 Task: In the  document Msword.docx Add page color 'Sky Blue'Sky Blue . Insert watermark . Insert watermark  Confidential  Apply Font Style in watermark Arial; font size  117 and place the watermark  Diagonally 
Action: Mouse moved to (54, 71)
Screenshot: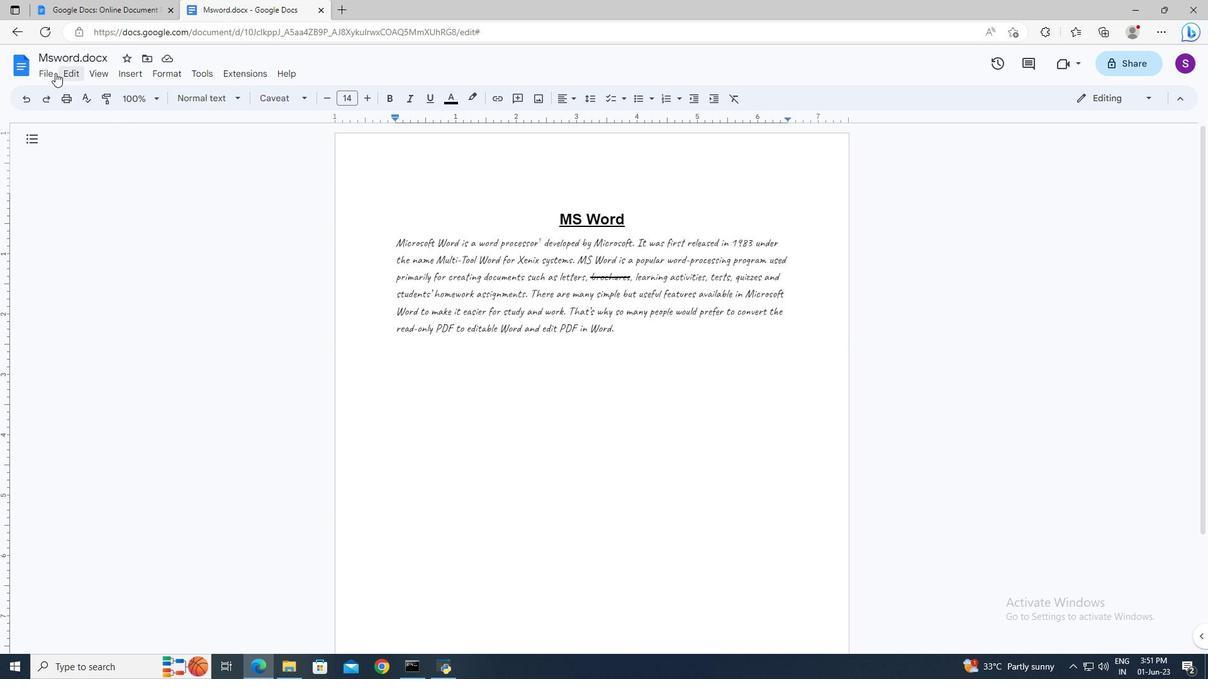 
Action: Mouse pressed left at (54, 71)
Screenshot: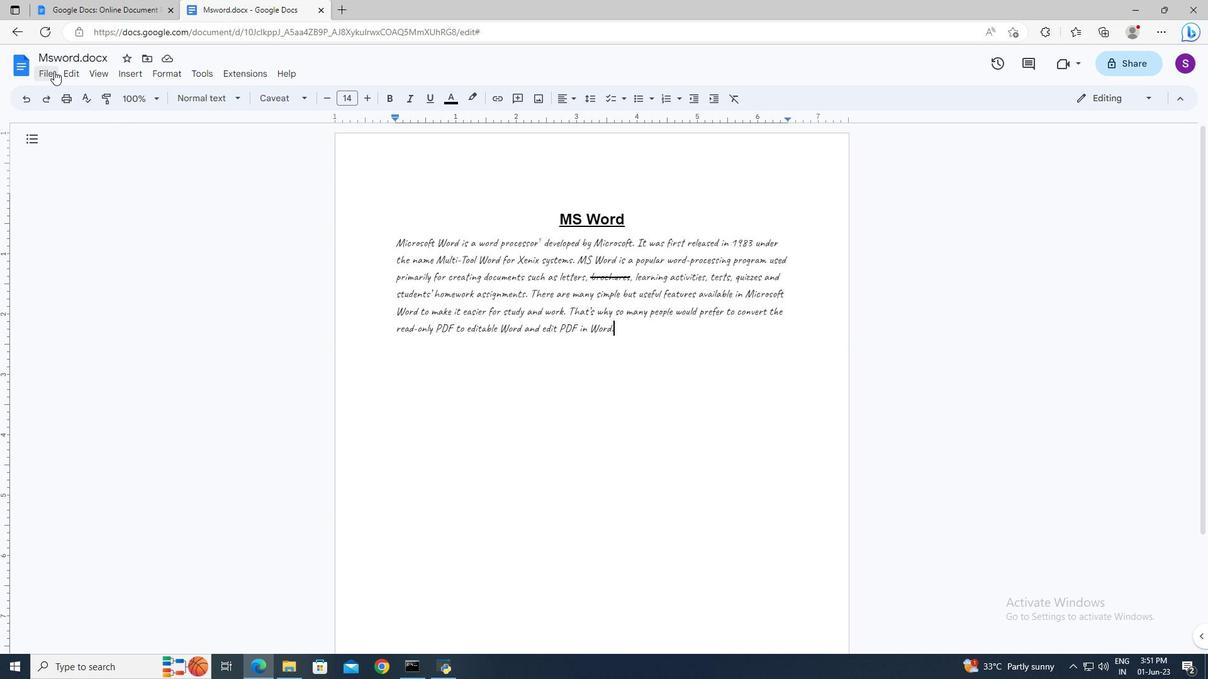 
Action: Mouse moved to (101, 424)
Screenshot: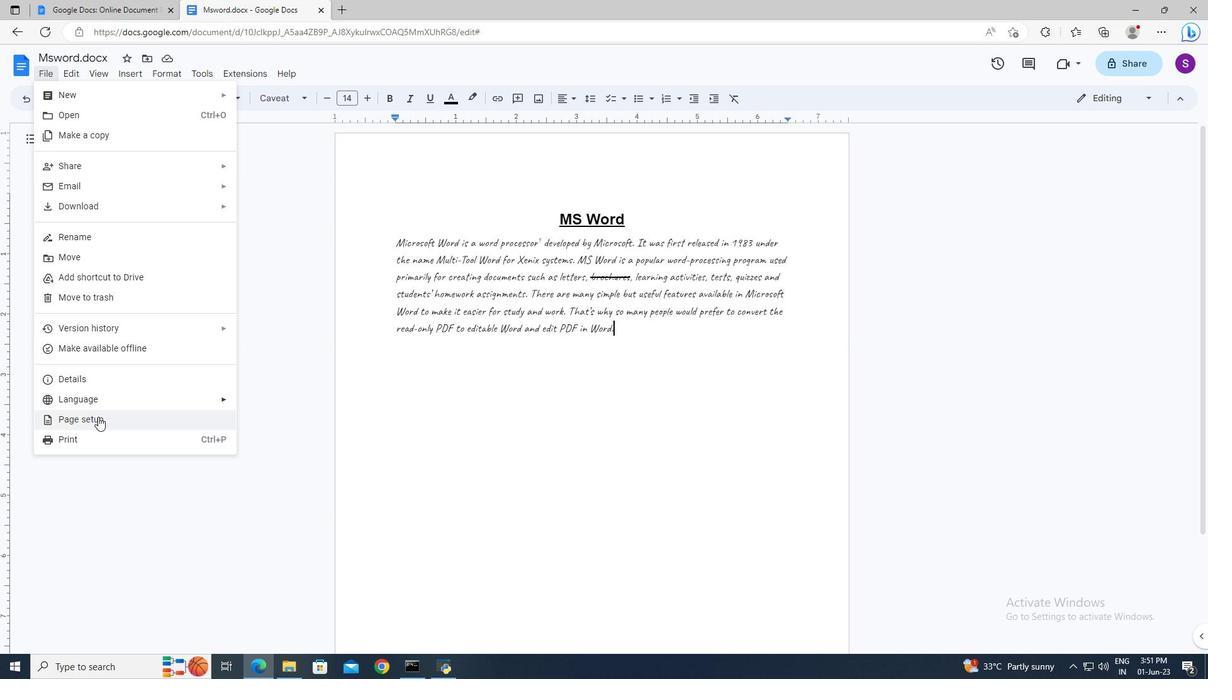 
Action: Mouse pressed left at (101, 424)
Screenshot: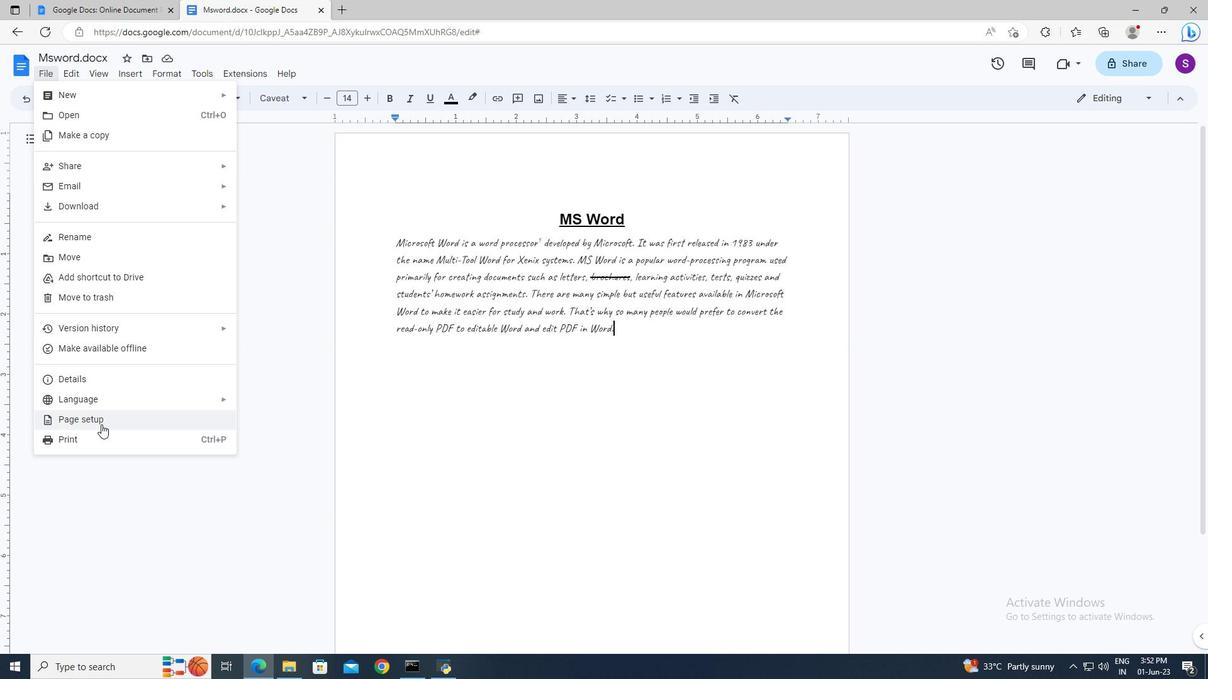 
Action: Mouse moved to (507, 431)
Screenshot: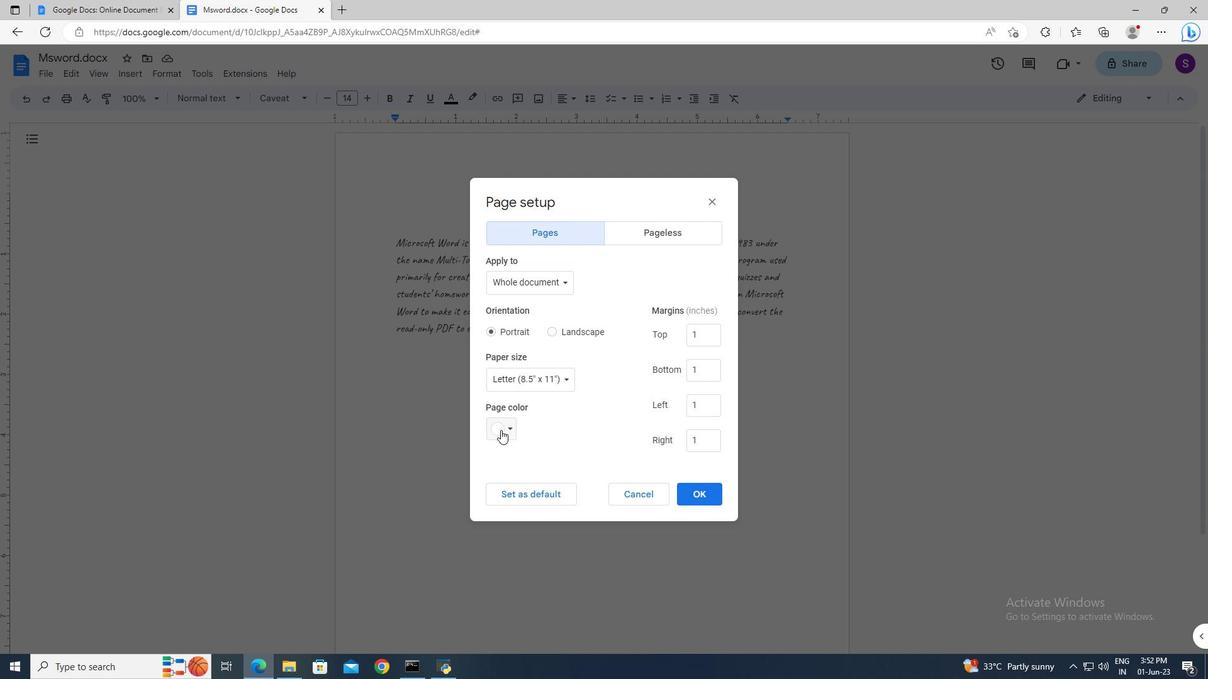 
Action: Mouse pressed left at (507, 431)
Screenshot: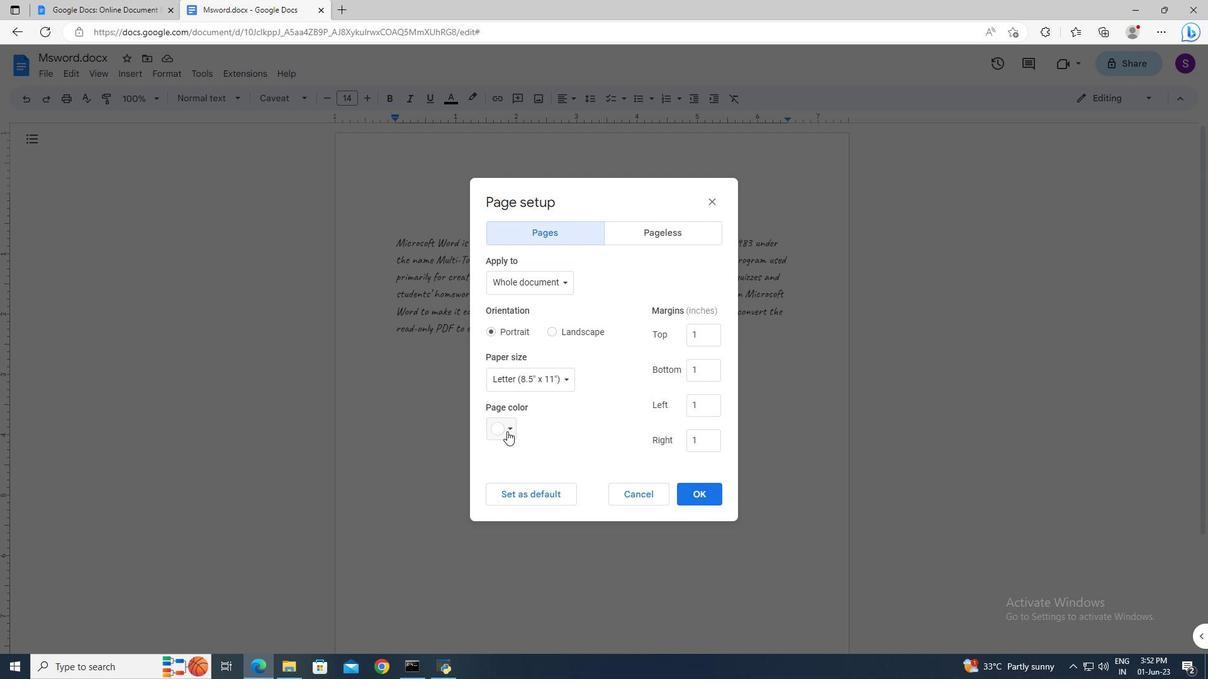 
Action: Mouse moved to (583, 490)
Screenshot: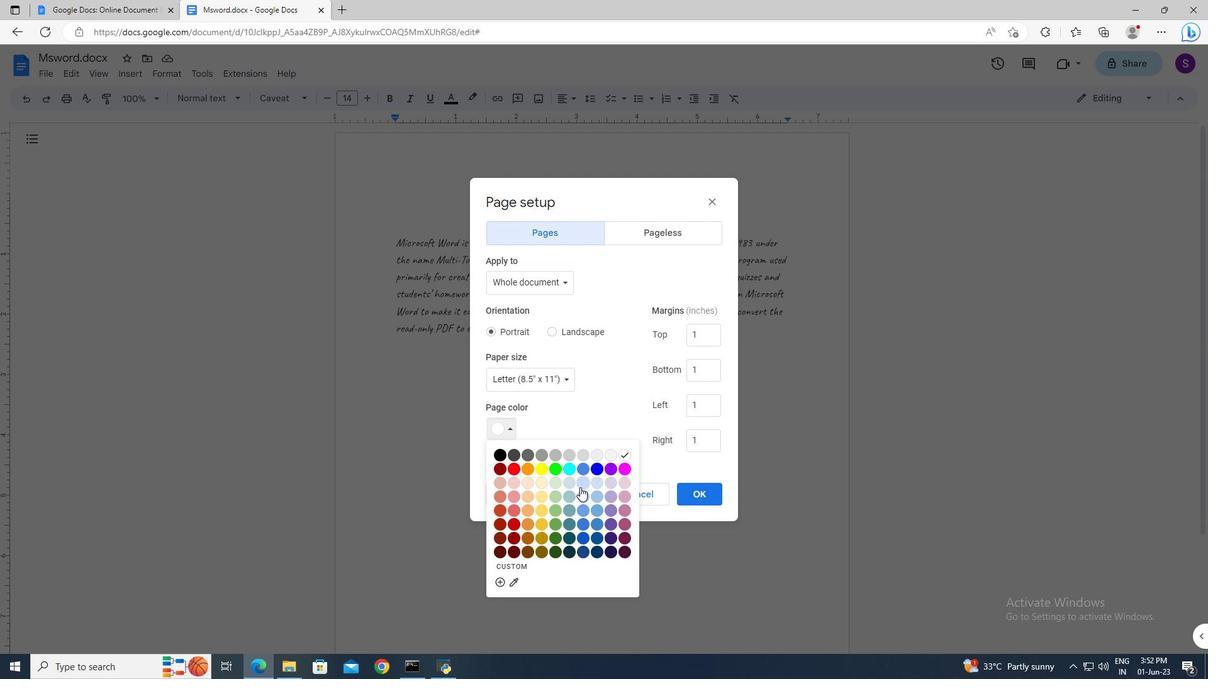 
Action: Mouse pressed left at (583, 490)
Screenshot: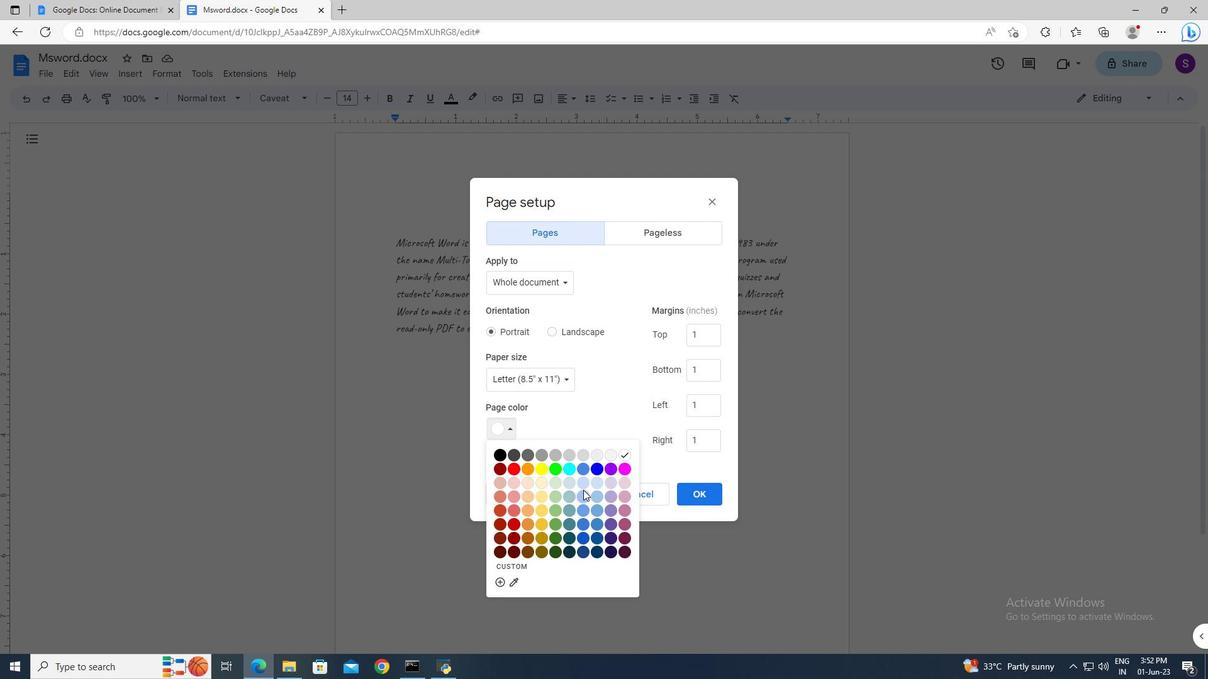
Action: Mouse moved to (510, 423)
Screenshot: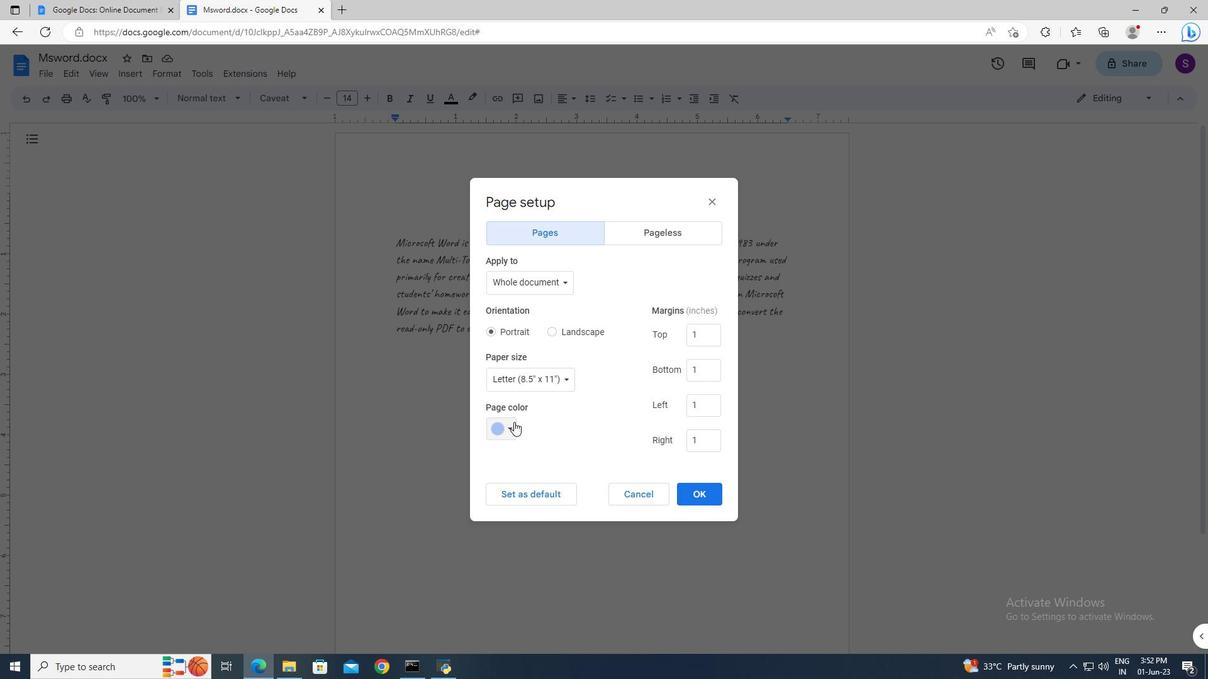 
Action: Mouse pressed left at (510, 423)
Screenshot: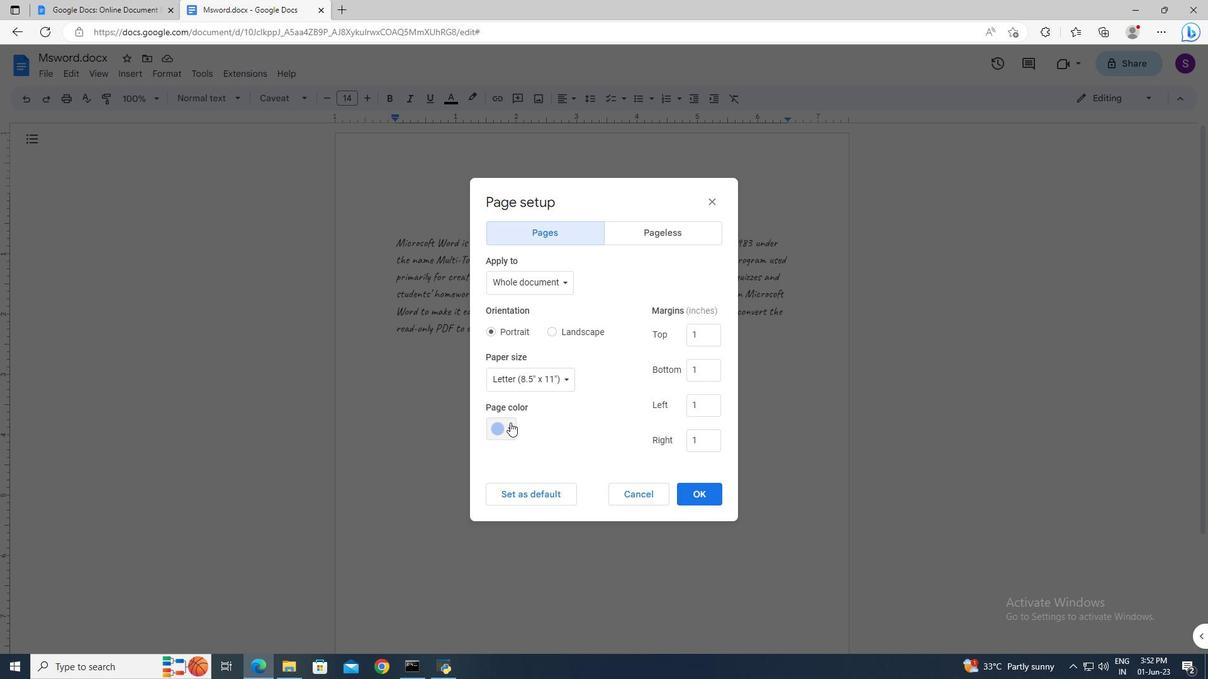 
Action: Mouse moved to (594, 481)
Screenshot: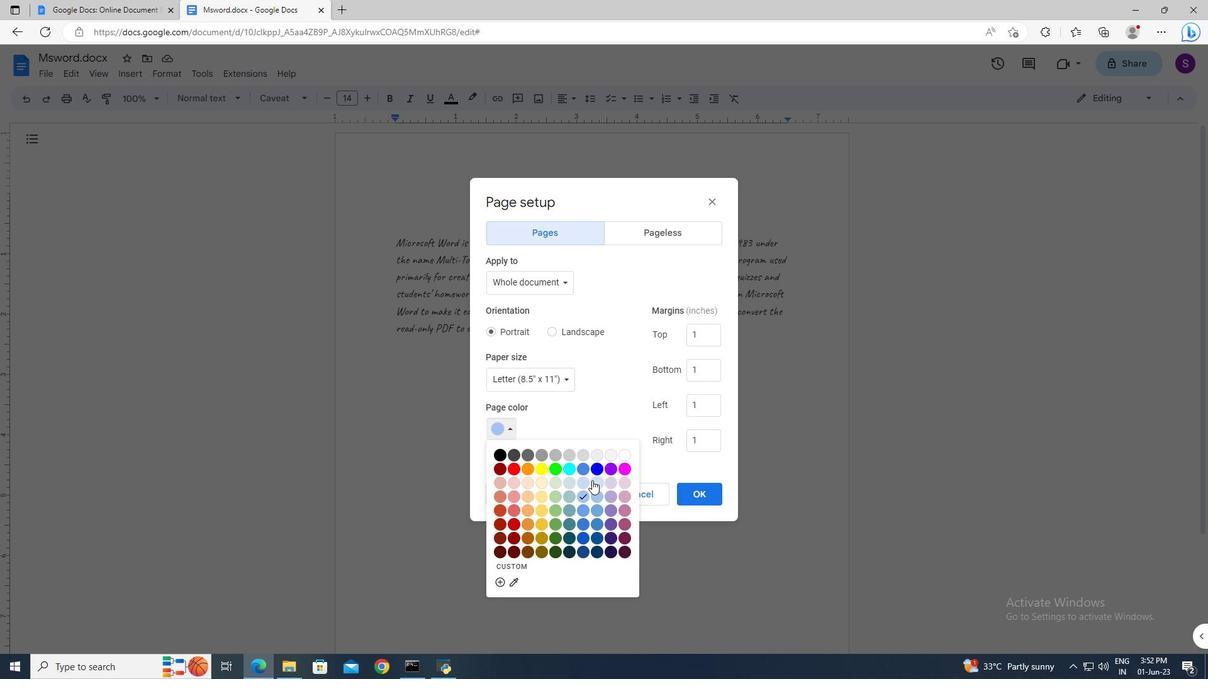 
Action: Mouse pressed left at (594, 481)
Screenshot: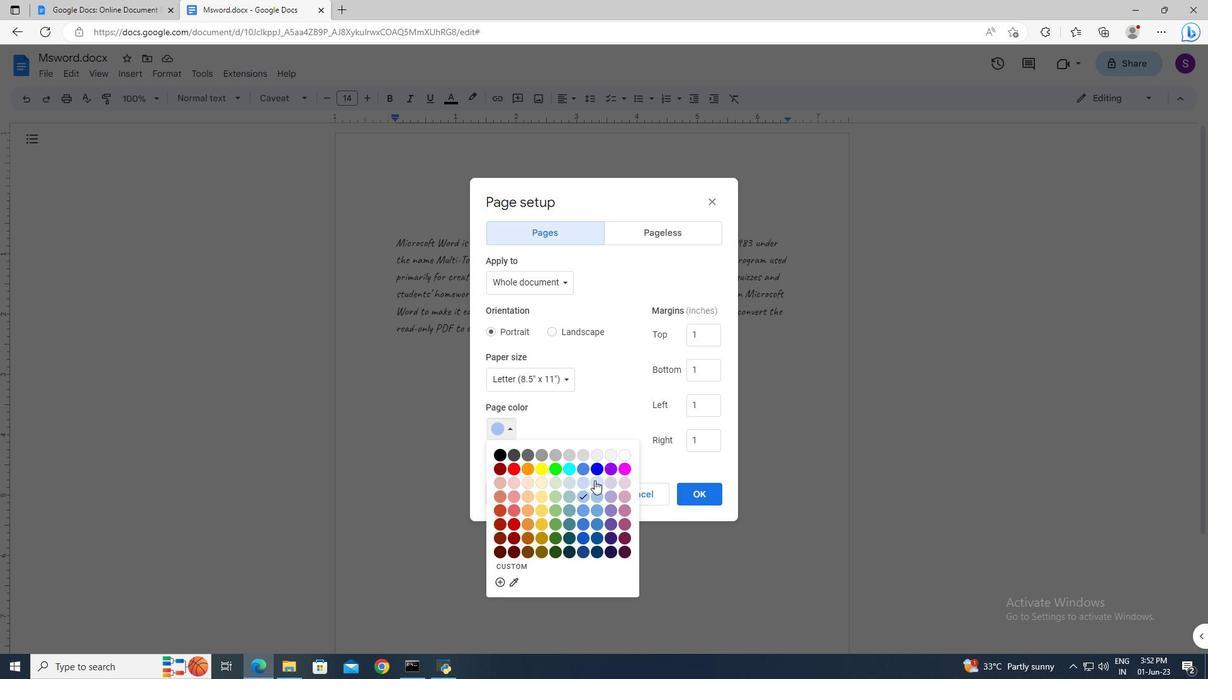 
Action: Mouse moved to (685, 489)
Screenshot: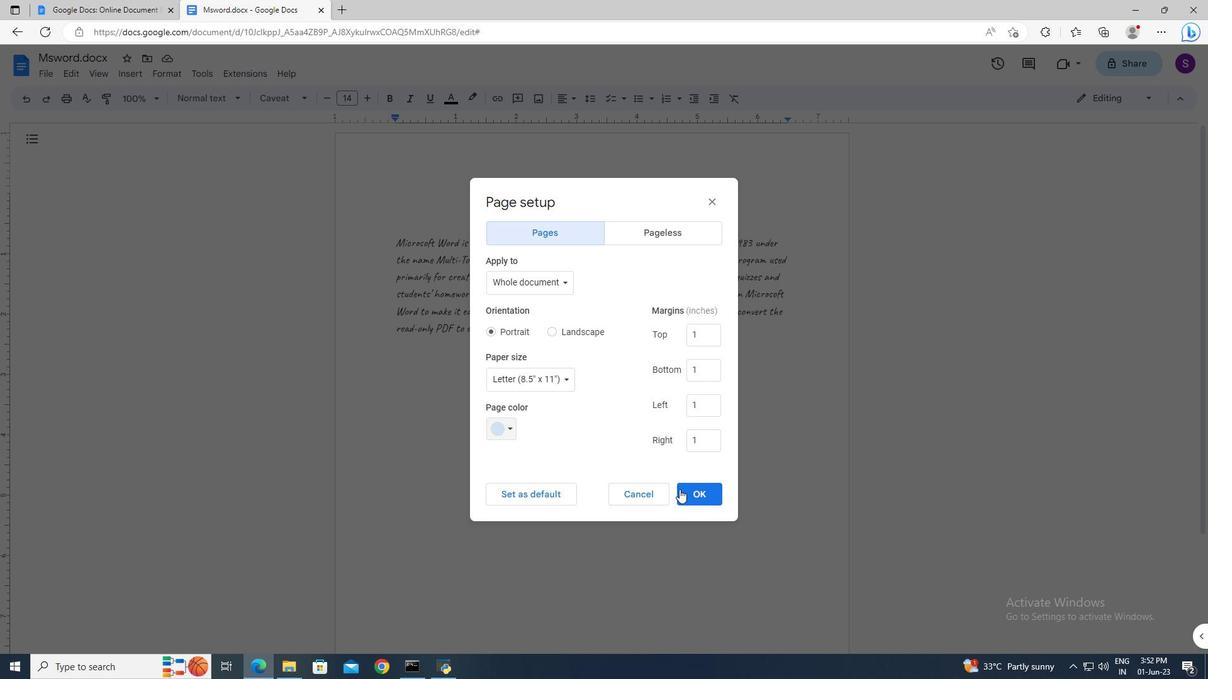
Action: Mouse pressed left at (685, 489)
Screenshot: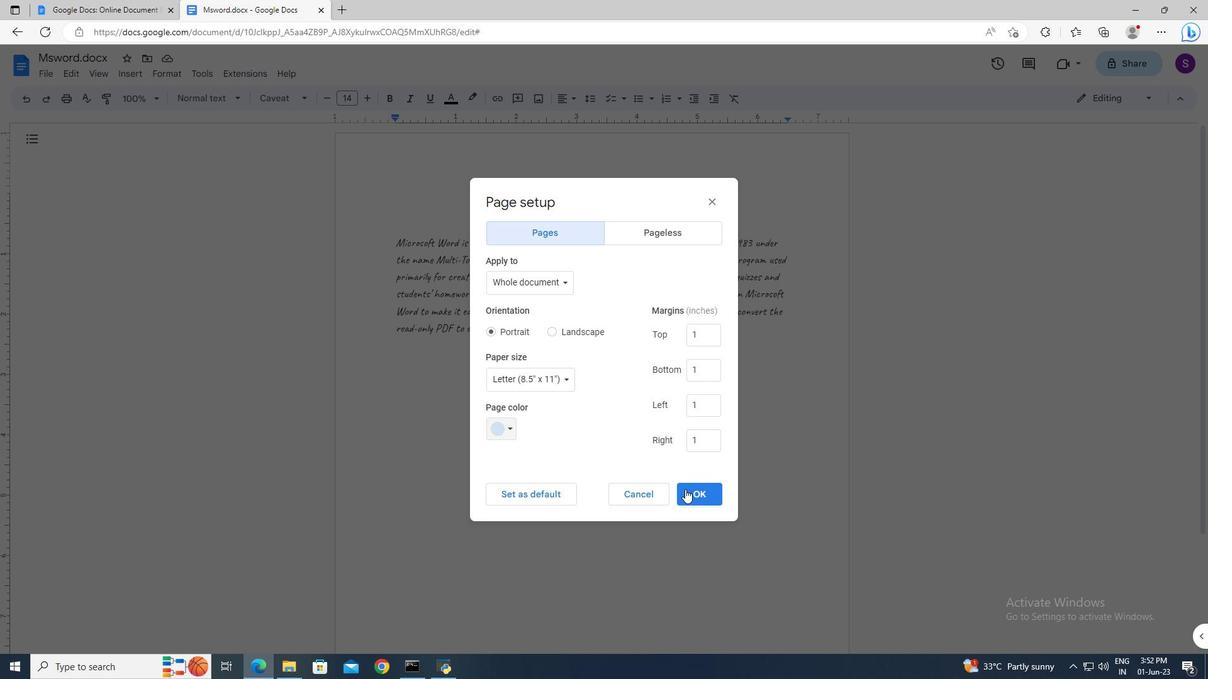 
Action: Mouse moved to (129, 76)
Screenshot: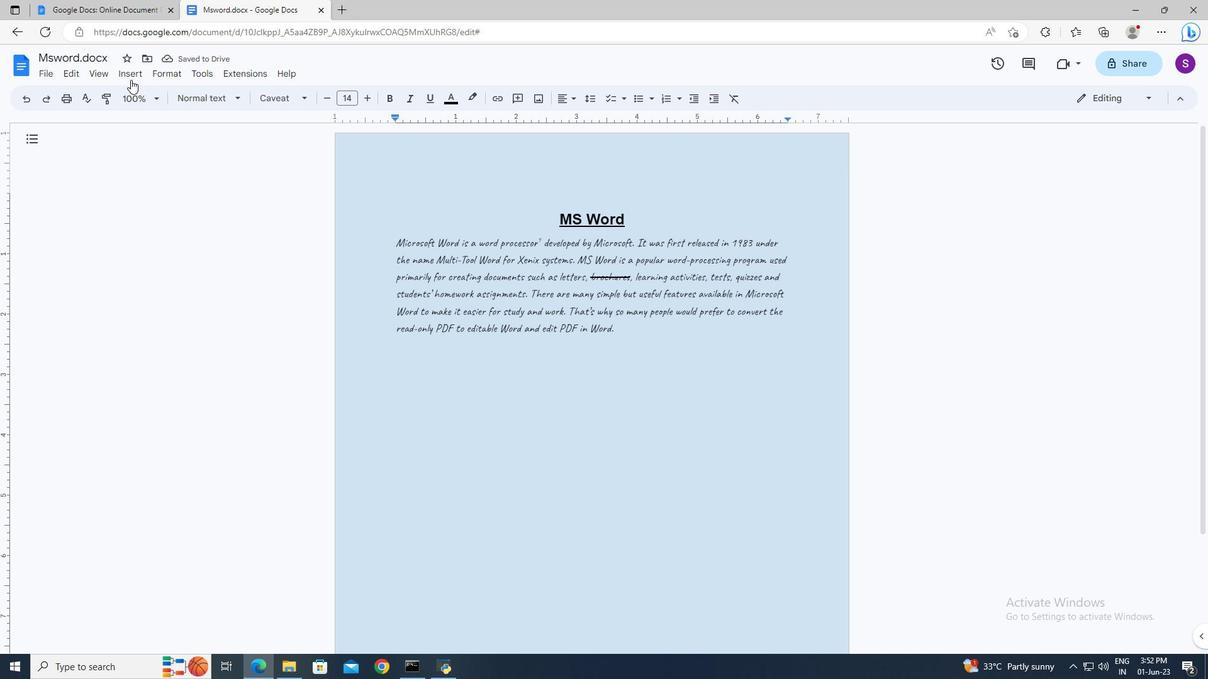 
Action: Mouse pressed left at (129, 76)
Screenshot: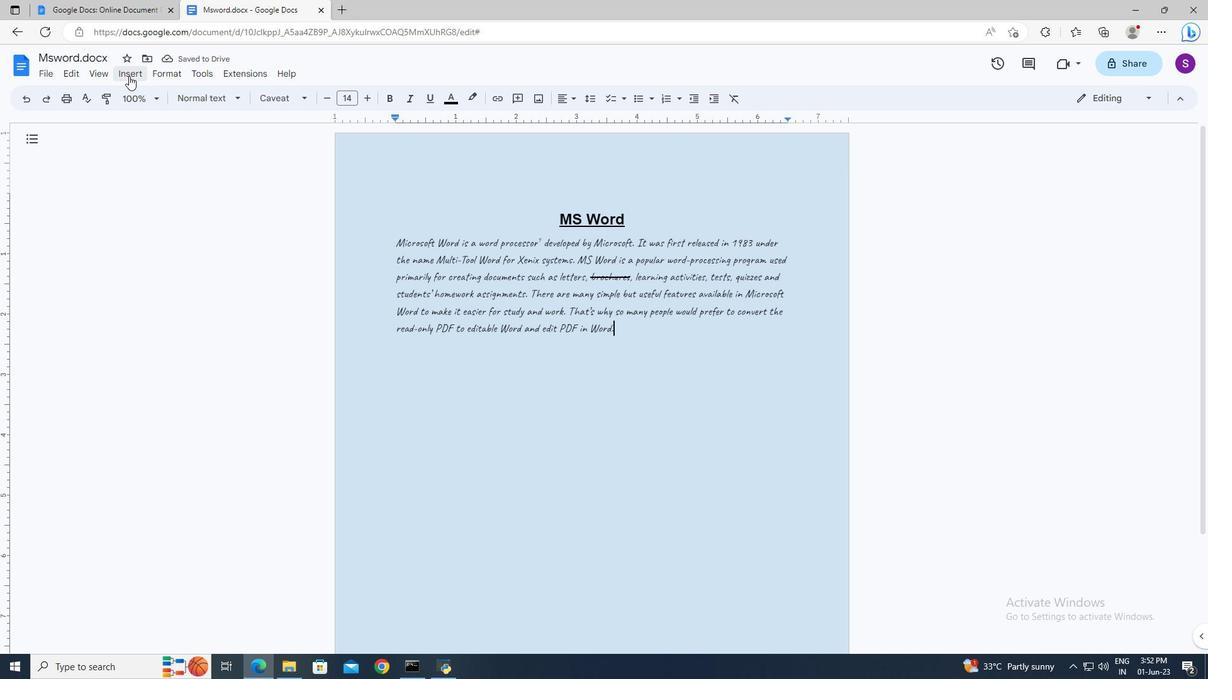 
Action: Mouse moved to (175, 362)
Screenshot: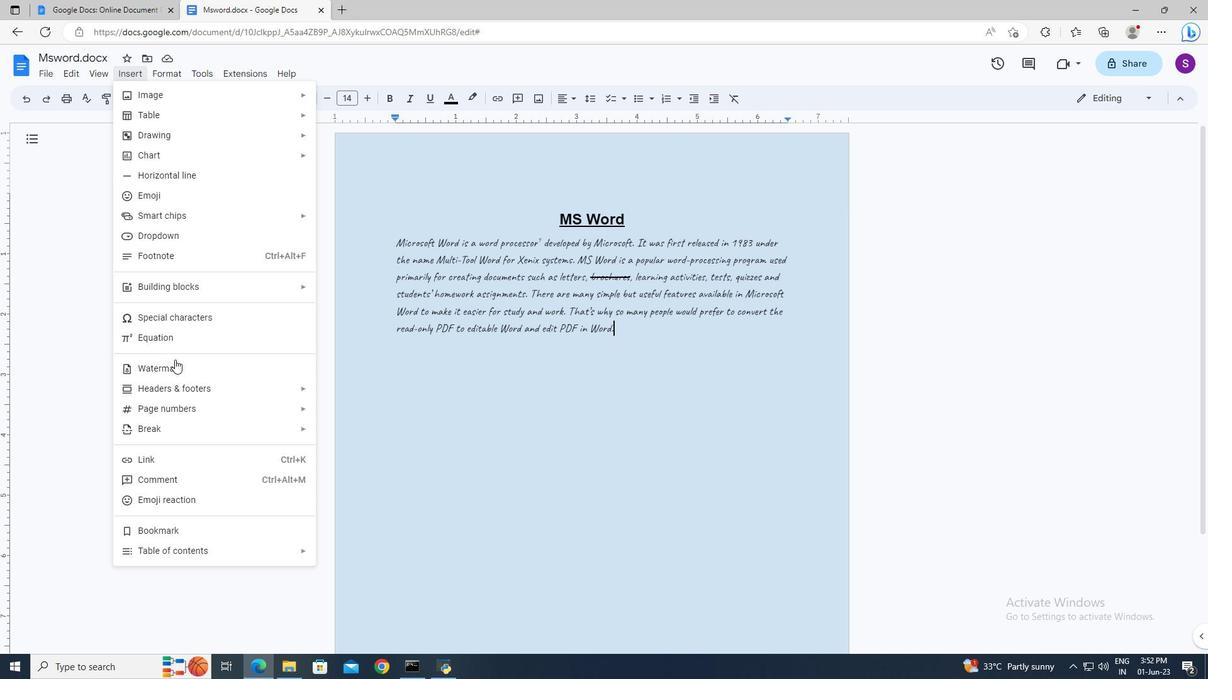 
Action: Mouse pressed left at (175, 362)
Screenshot: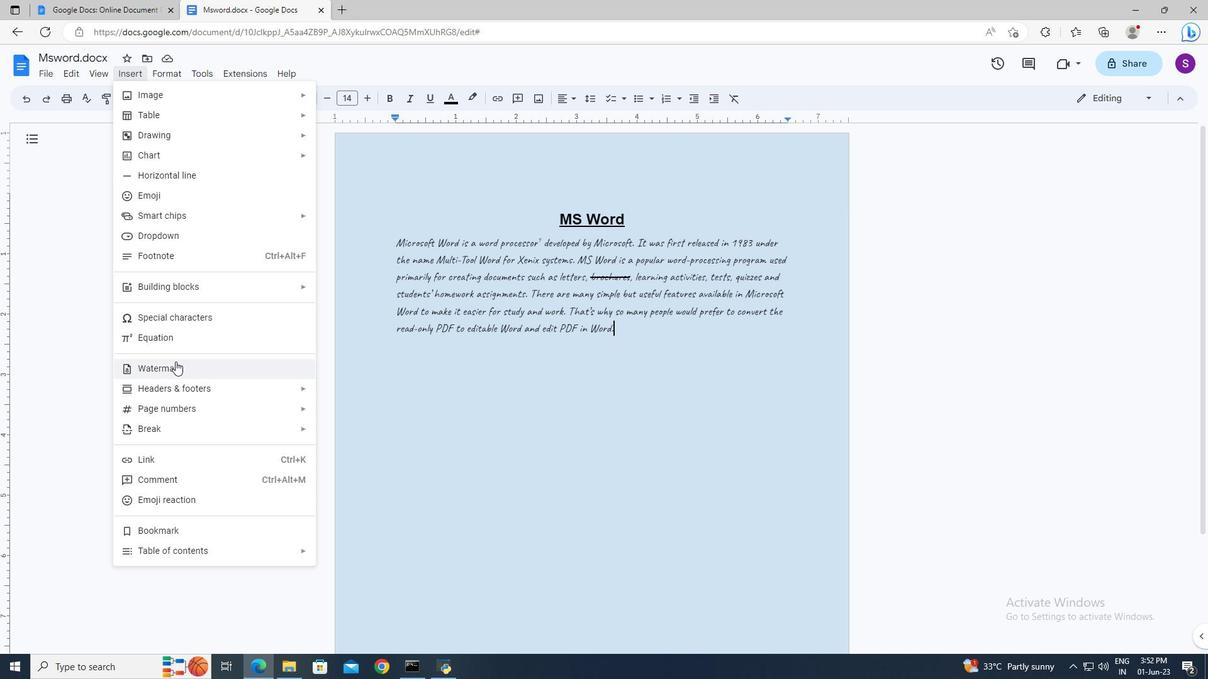 
Action: Mouse moved to (1142, 133)
Screenshot: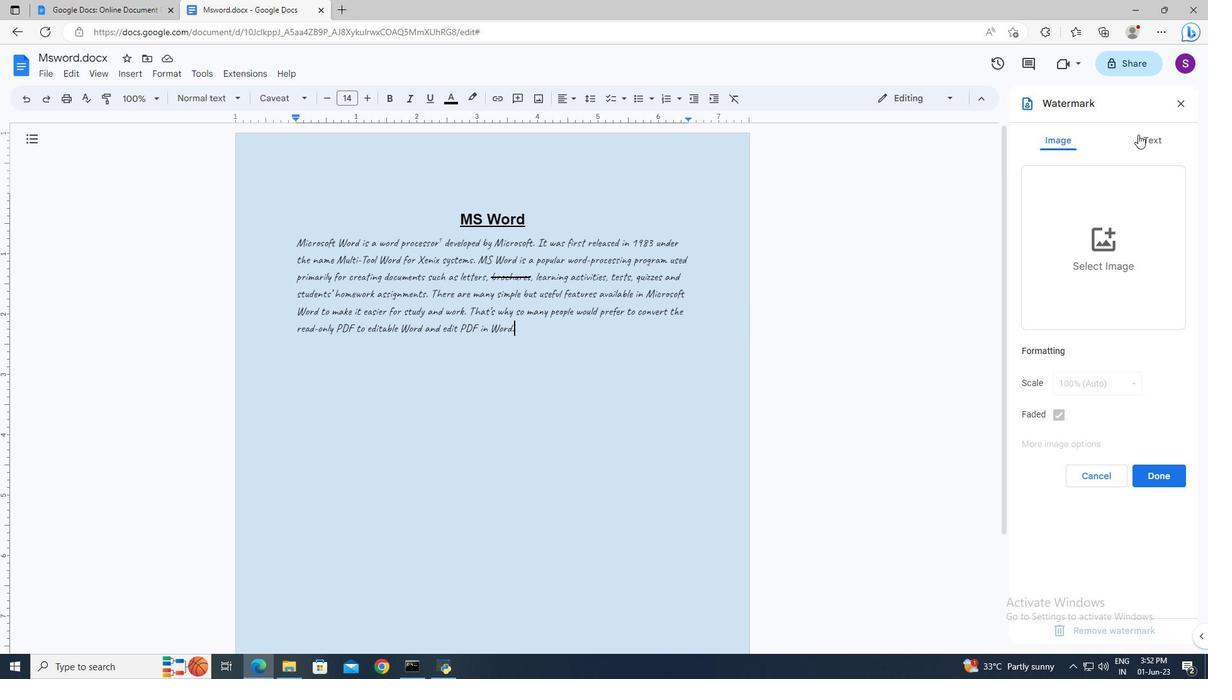 
Action: Mouse pressed left at (1142, 133)
Screenshot: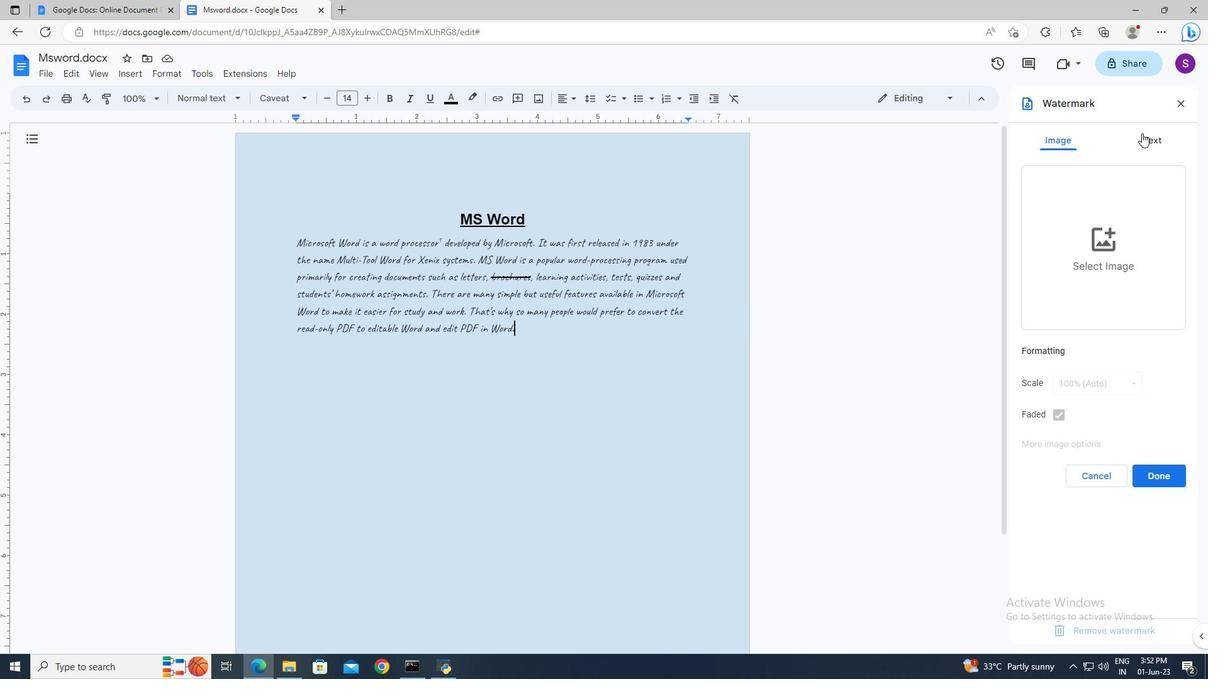 
Action: Mouse moved to (1073, 178)
Screenshot: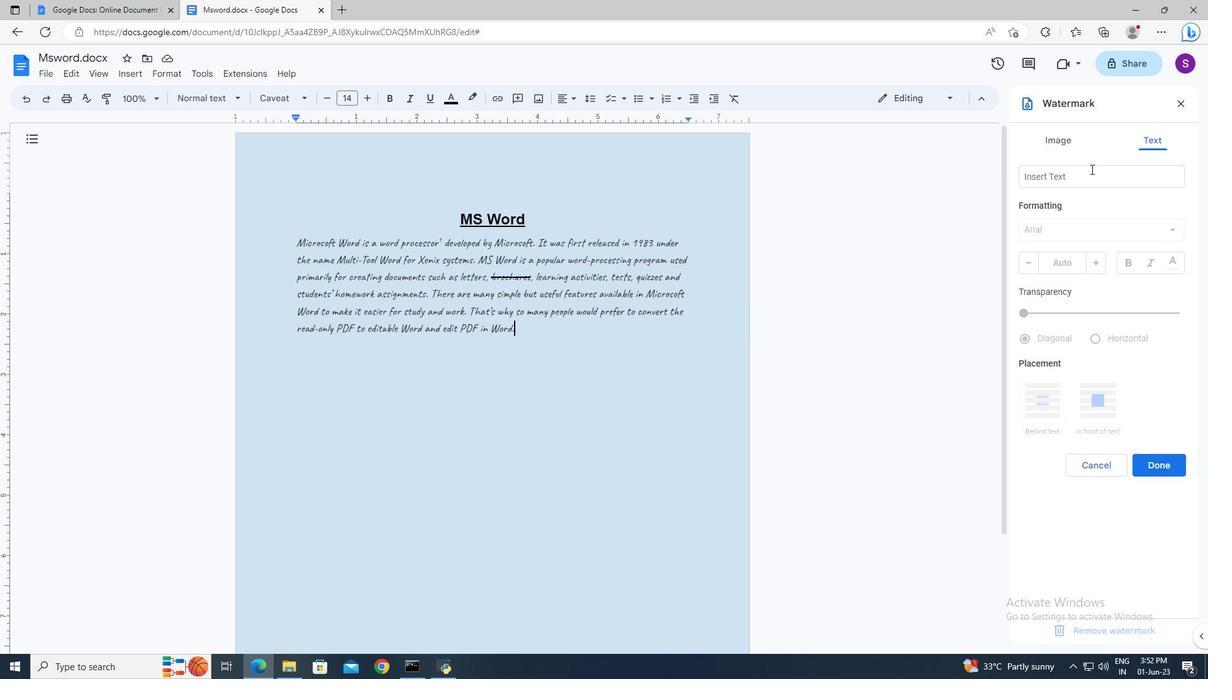 
Action: Mouse pressed left at (1073, 178)
Screenshot: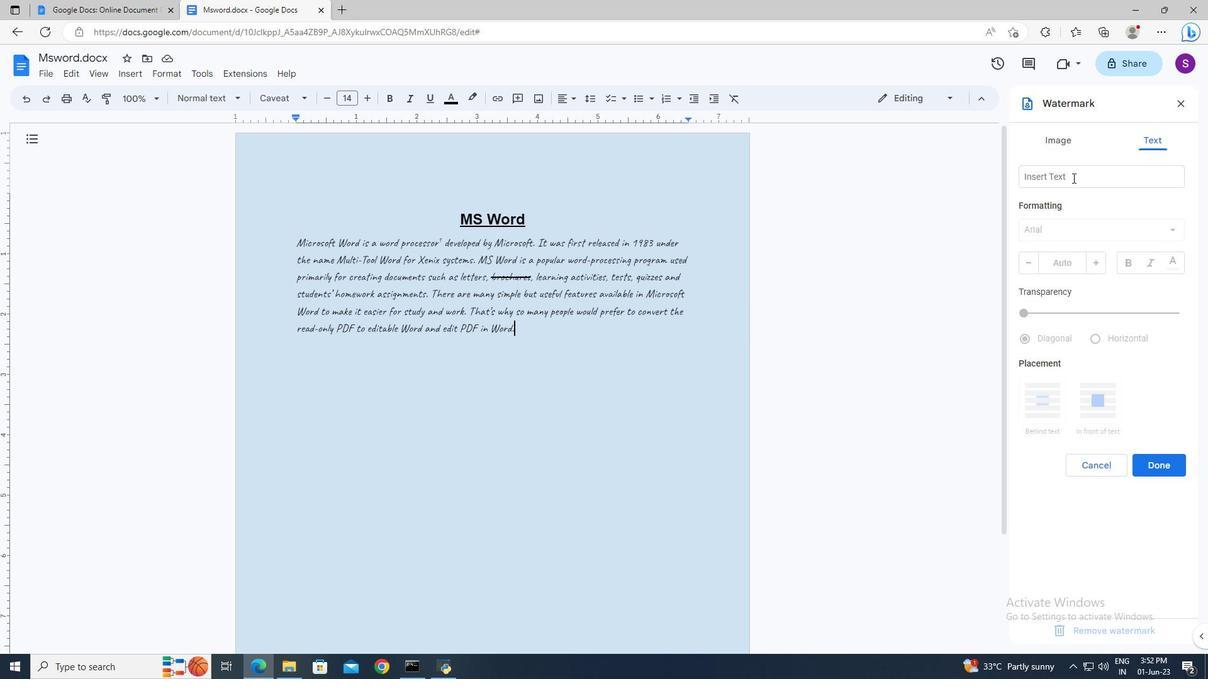 
Action: Key pressed <Key.shift>Confidential
Screenshot: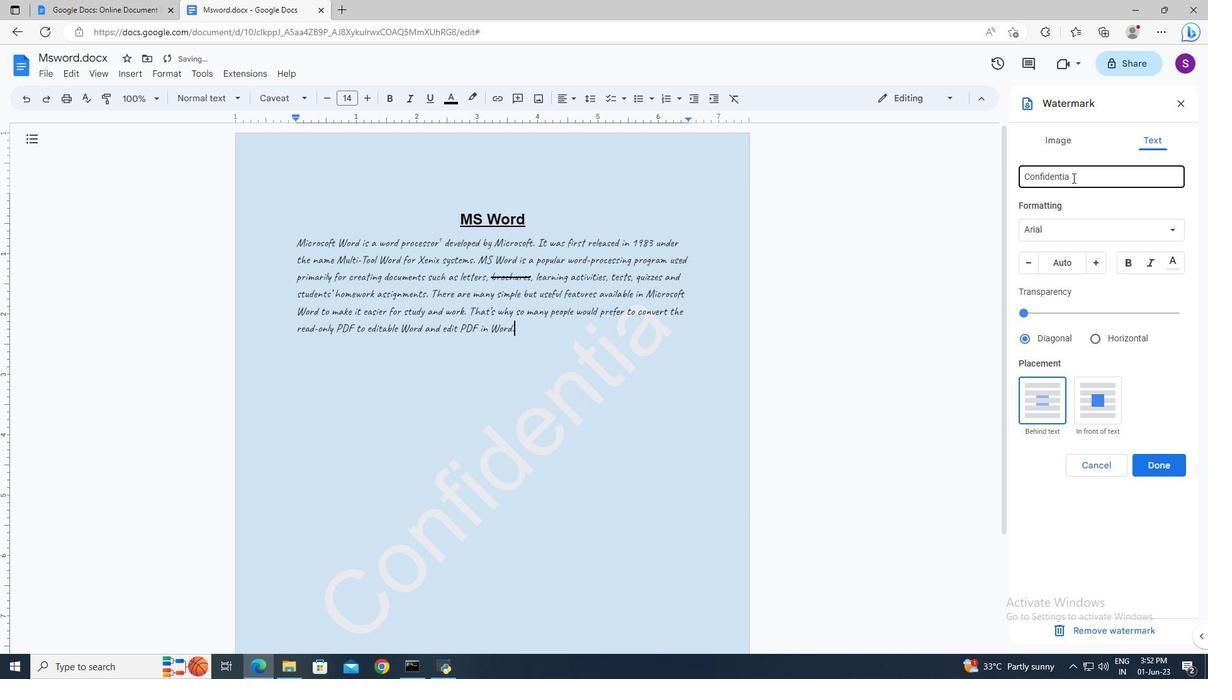 
Action: Mouse moved to (1084, 224)
Screenshot: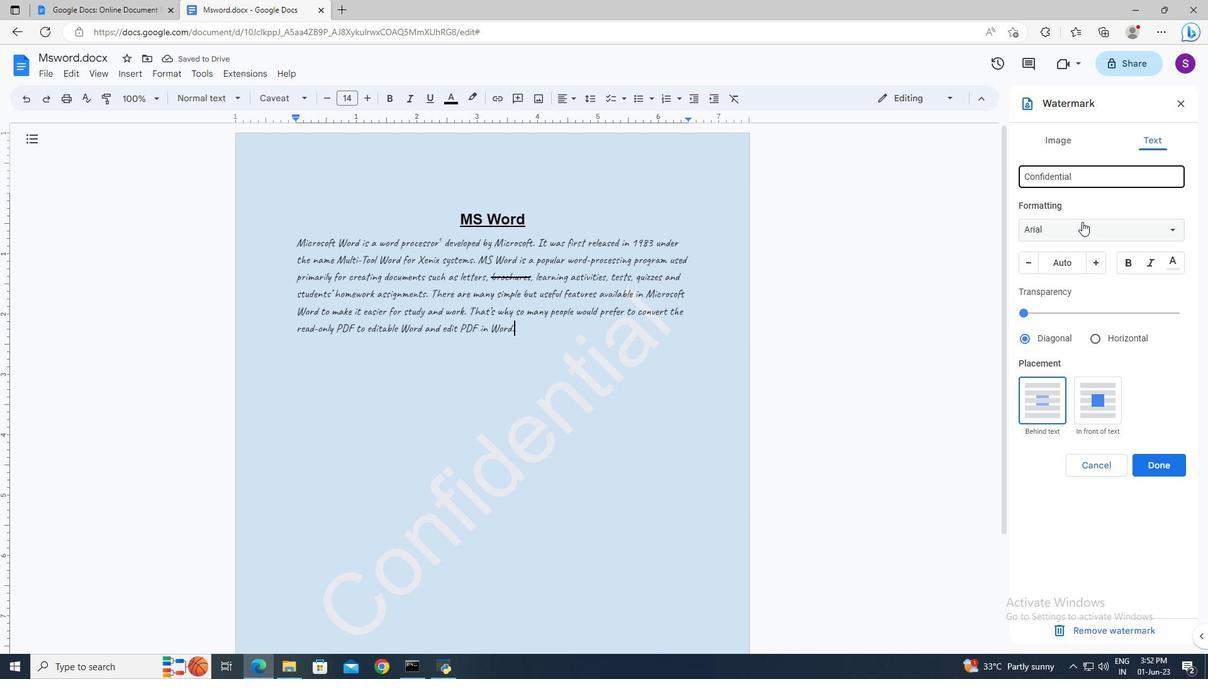 
Action: Mouse pressed left at (1084, 224)
Screenshot: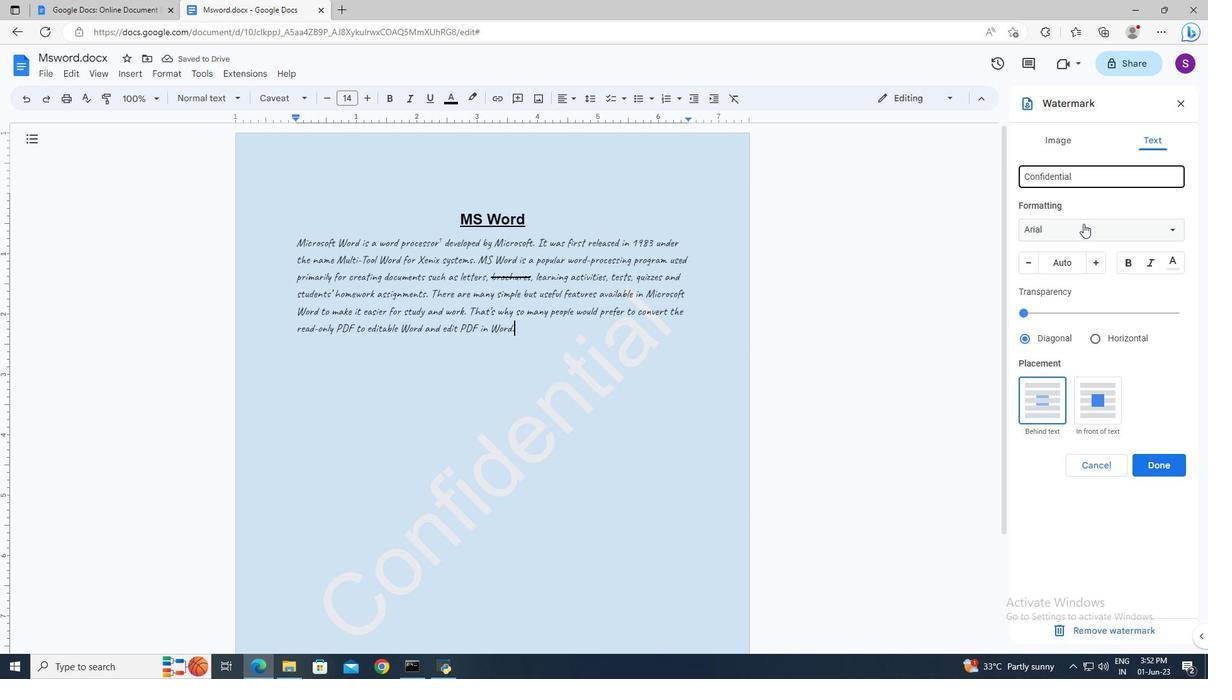 
Action: Mouse moved to (1055, 439)
Screenshot: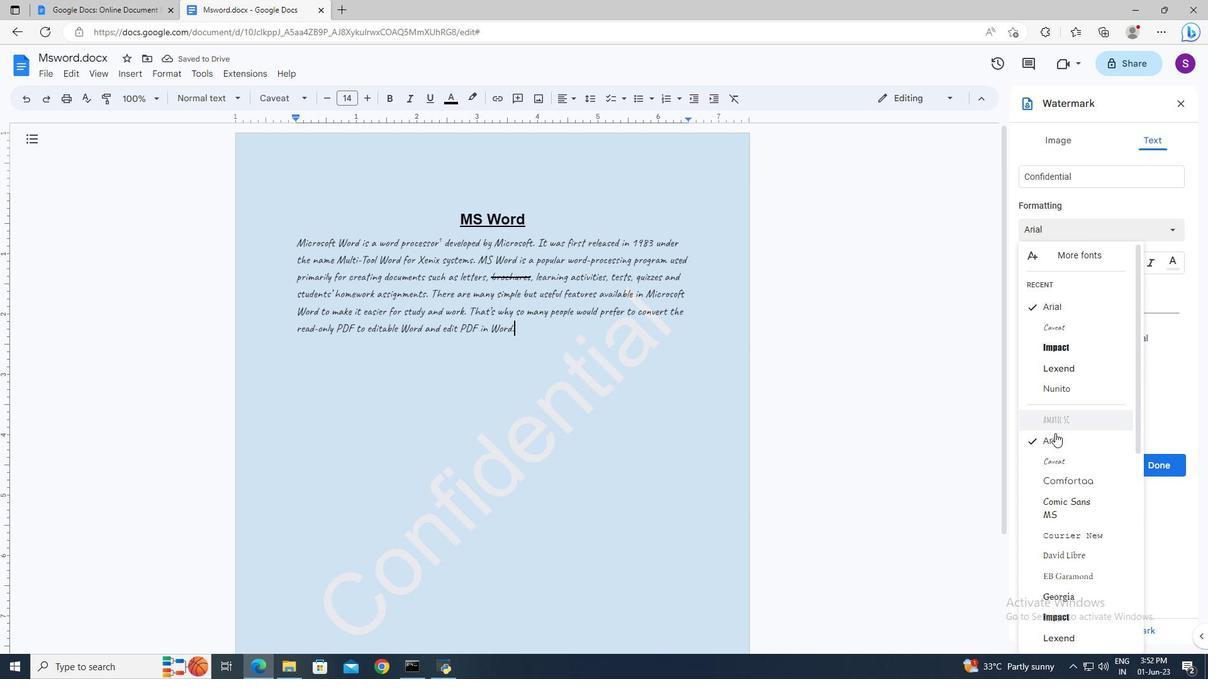 
Action: Mouse pressed left at (1055, 439)
Screenshot: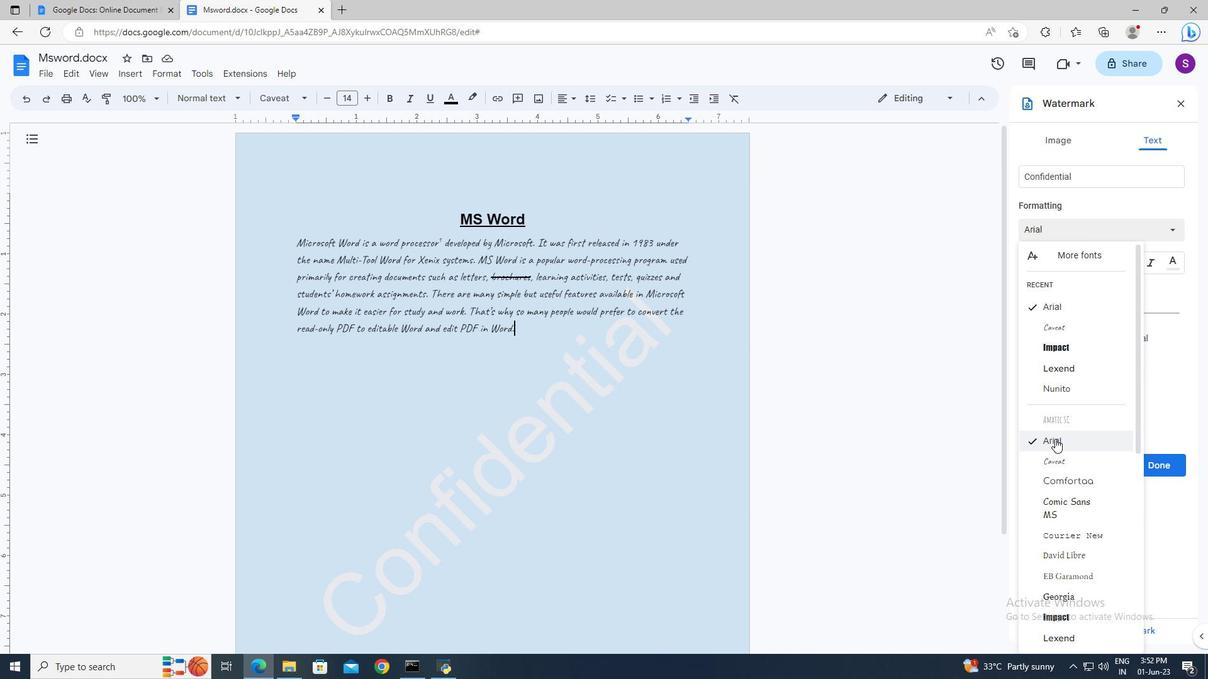 
Action: Mouse moved to (1065, 269)
Screenshot: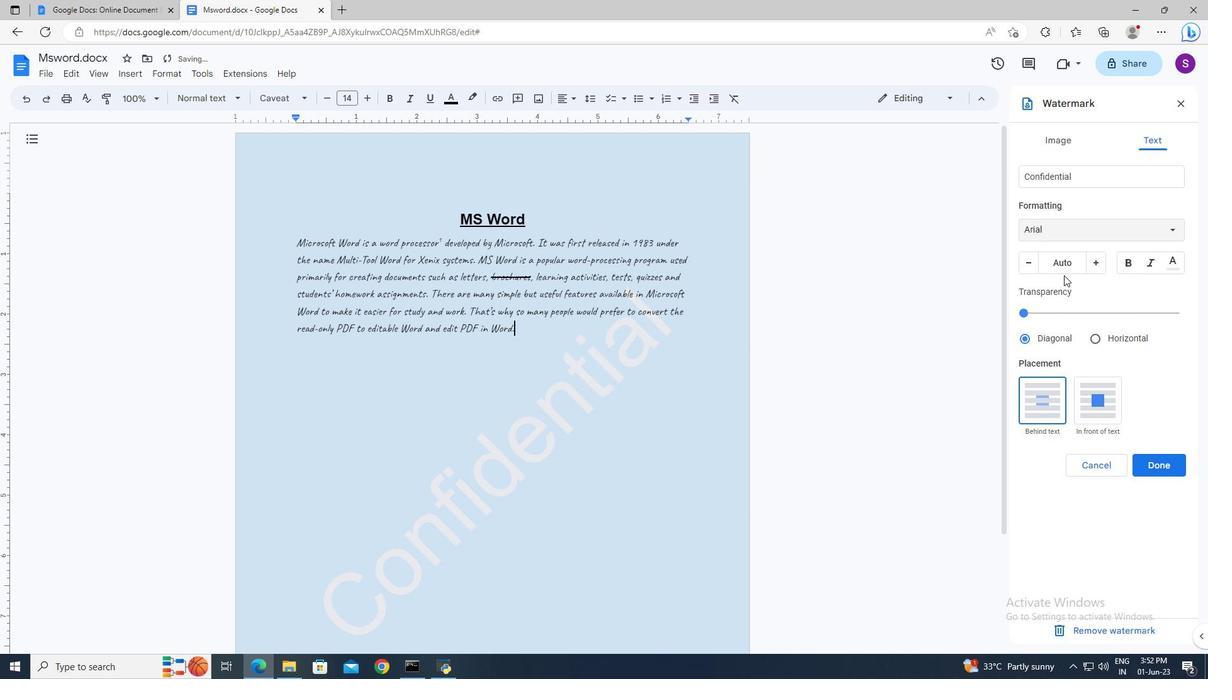 
Action: Mouse pressed left at (1065, 269)
Screenshot: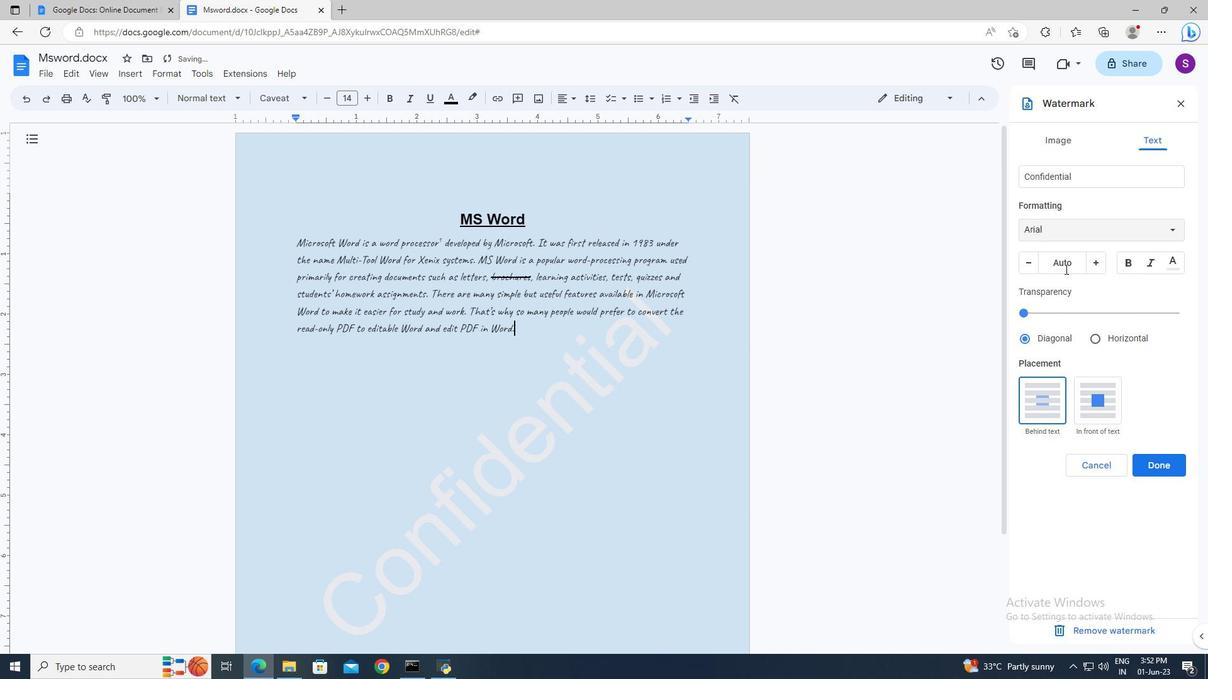 
Action: Key pressed 117<Key.enter>
Screenshot: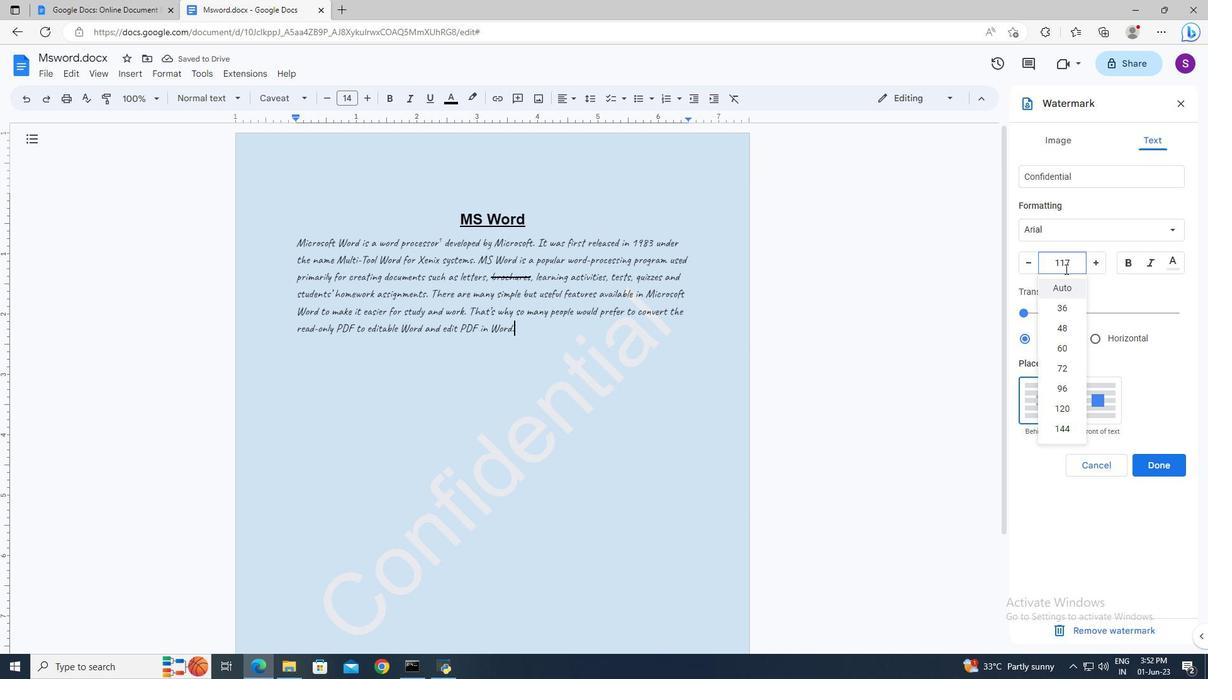 
Action: Mouse moved to (1048, 339)
Screenshot: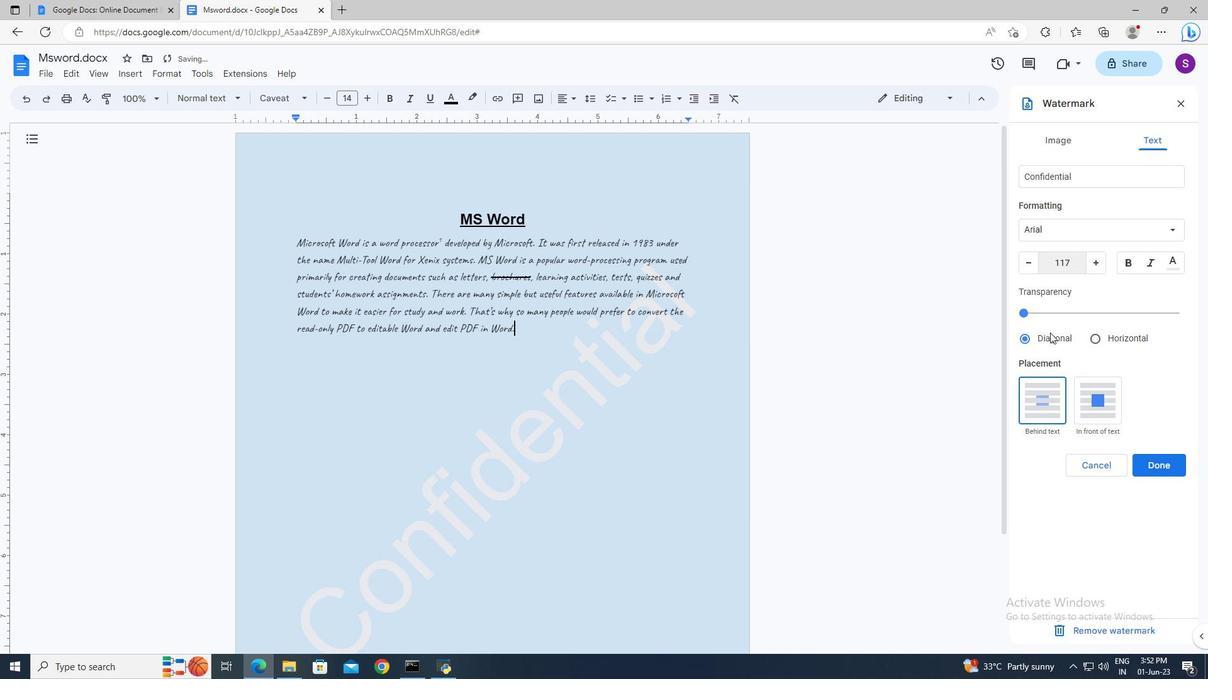 
Action: Mouse pressed left at (1048, 339)
Screenshot: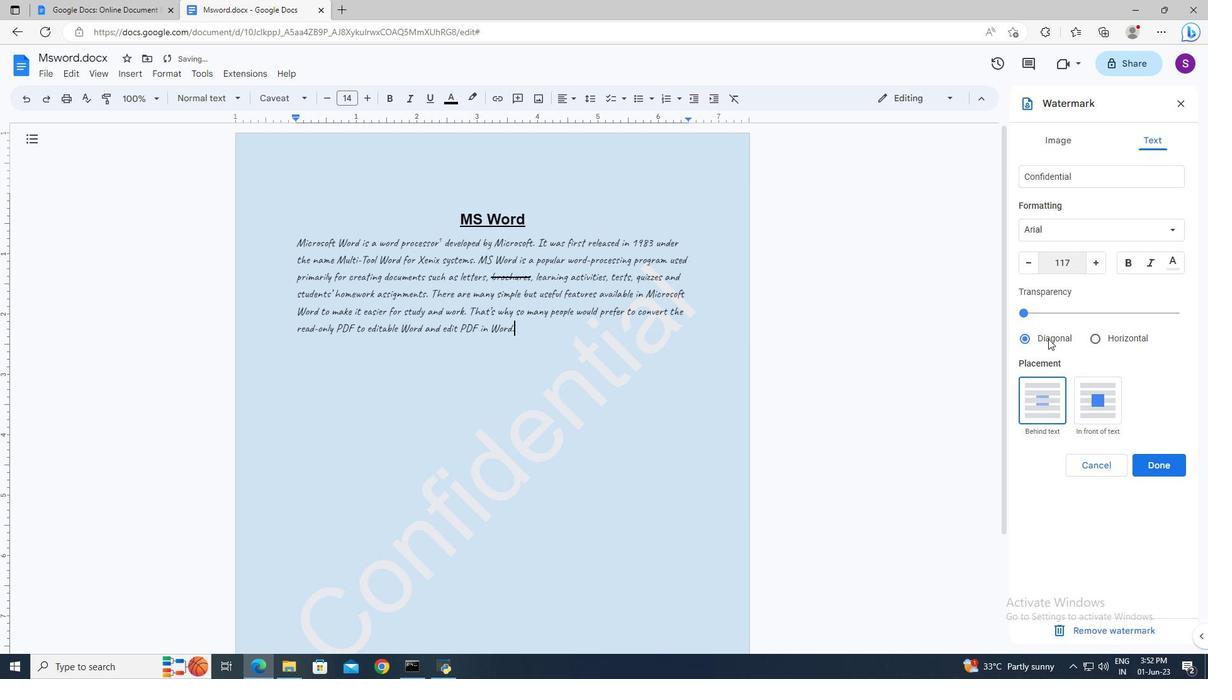 
Action: Mouse moved to (1161, 462)
Screenshot: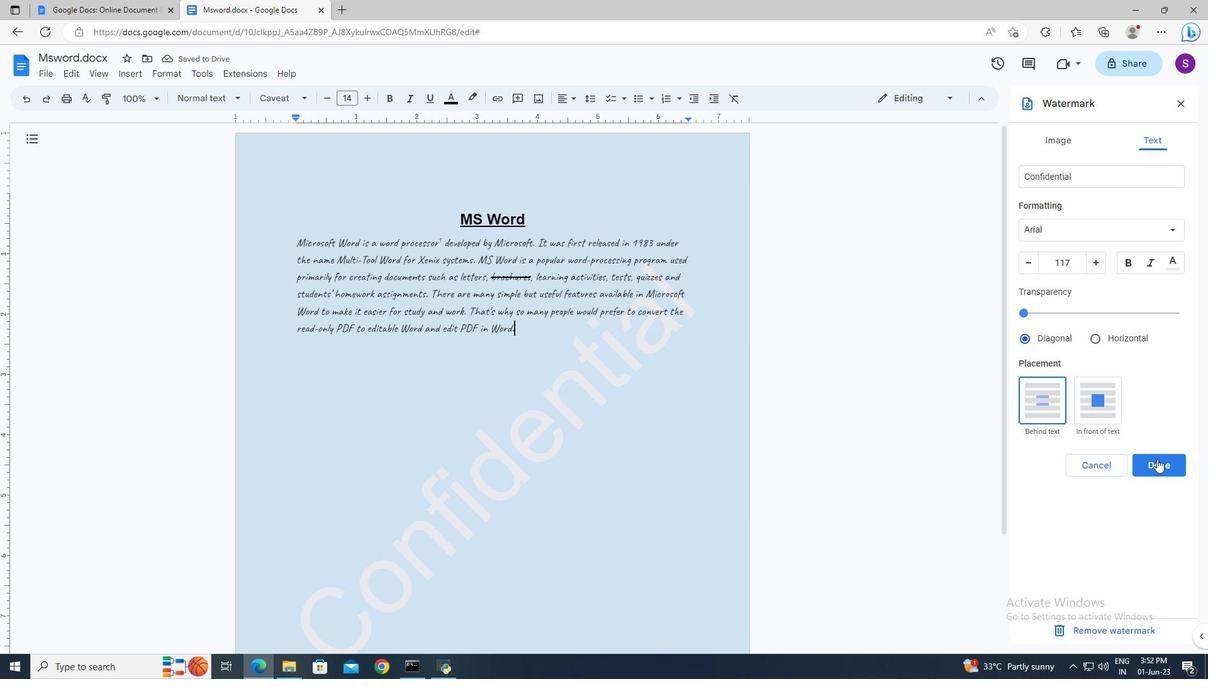 
Action: Mouse pressed left at (1161, 462)
Screenshot: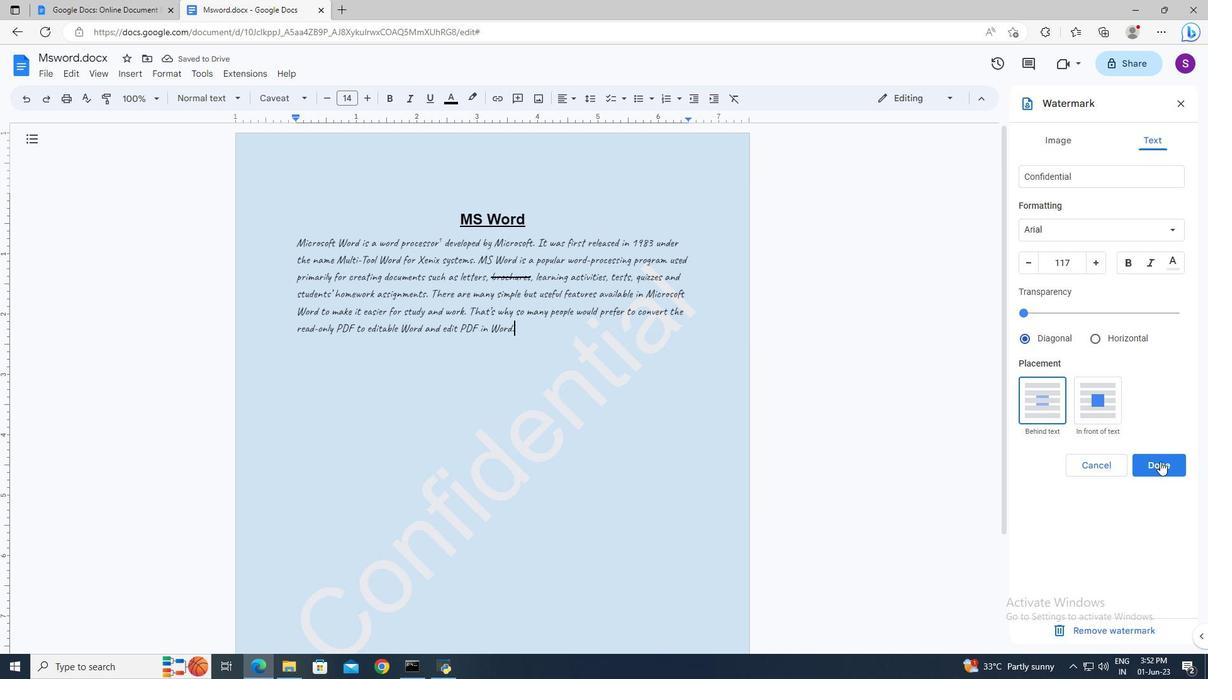 
Action: Mouse moved to (1161, 462)
Screenshot: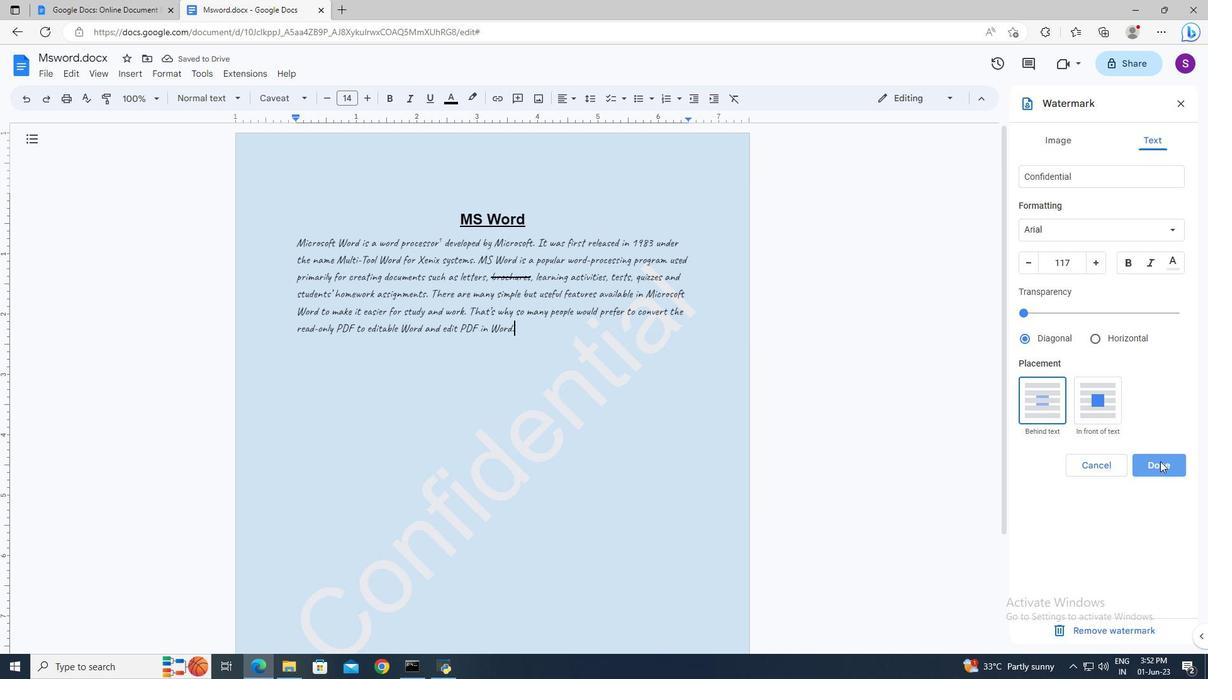 
